 Task: Add "Software Engineer" in the job title.
Action: Mouse moved to (821, 106)
Screenshot: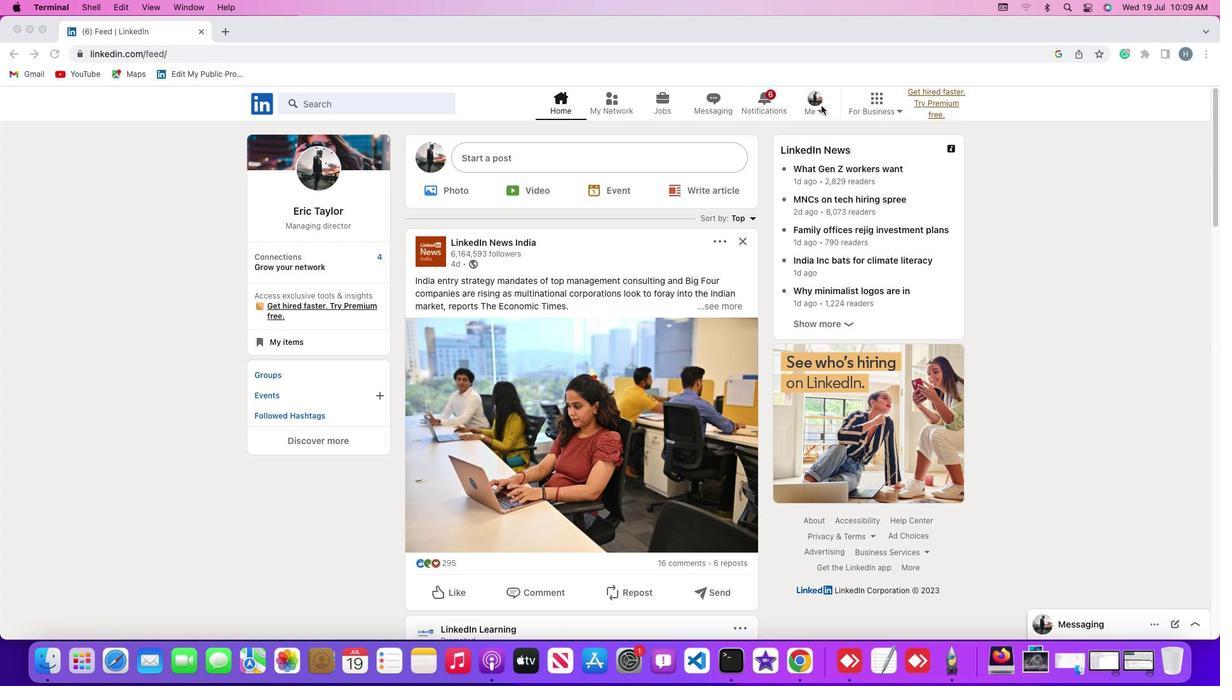 
Action: Mouse pressed left at (821, 106)
Screenshot: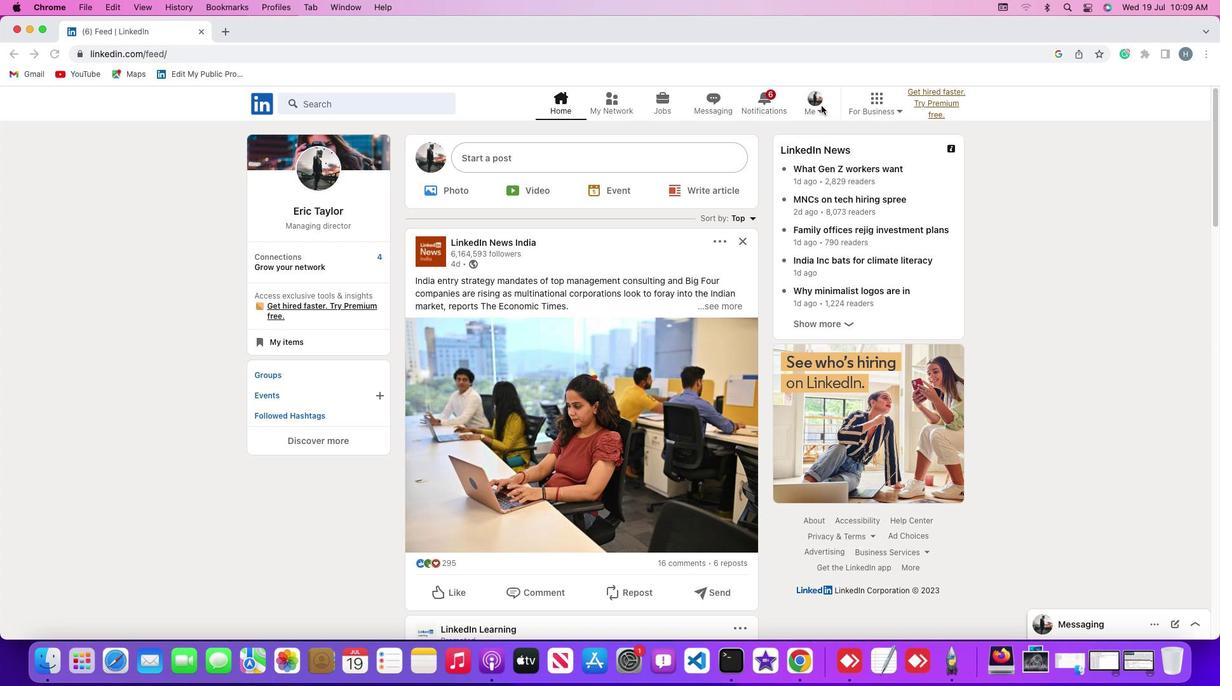 
Action: Mouse moved to (821, 110)
Screenshot: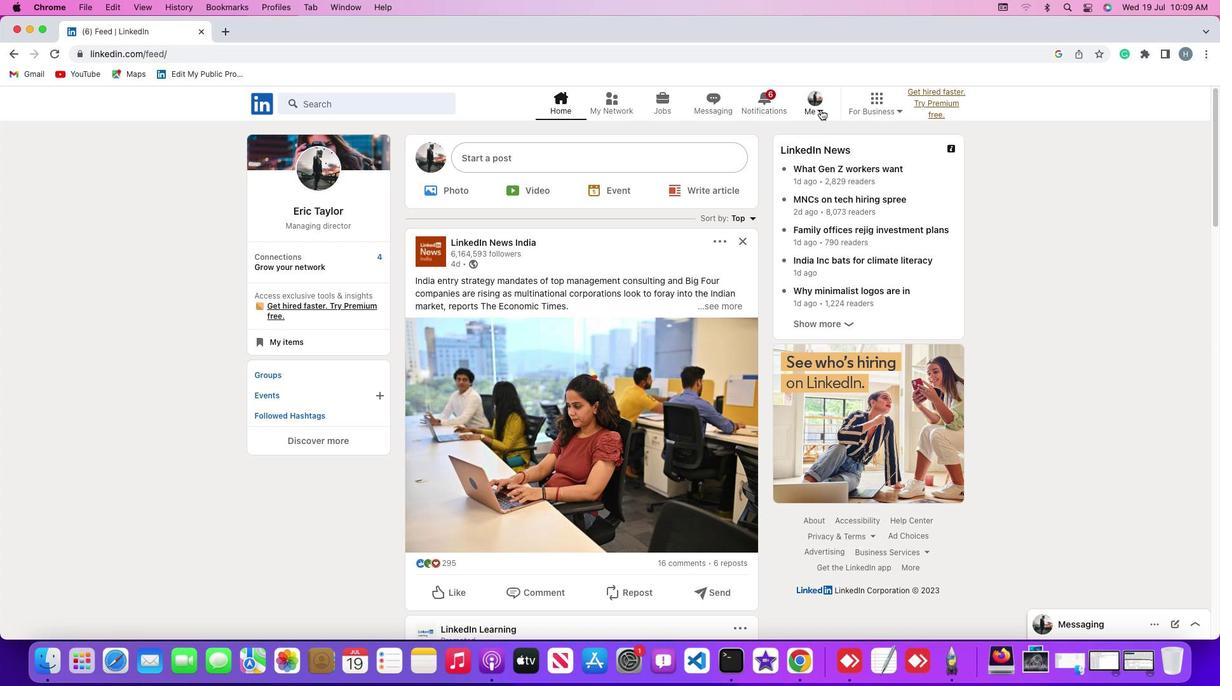 
Action: Mouse pressed left at (821, 110)
Screenshot: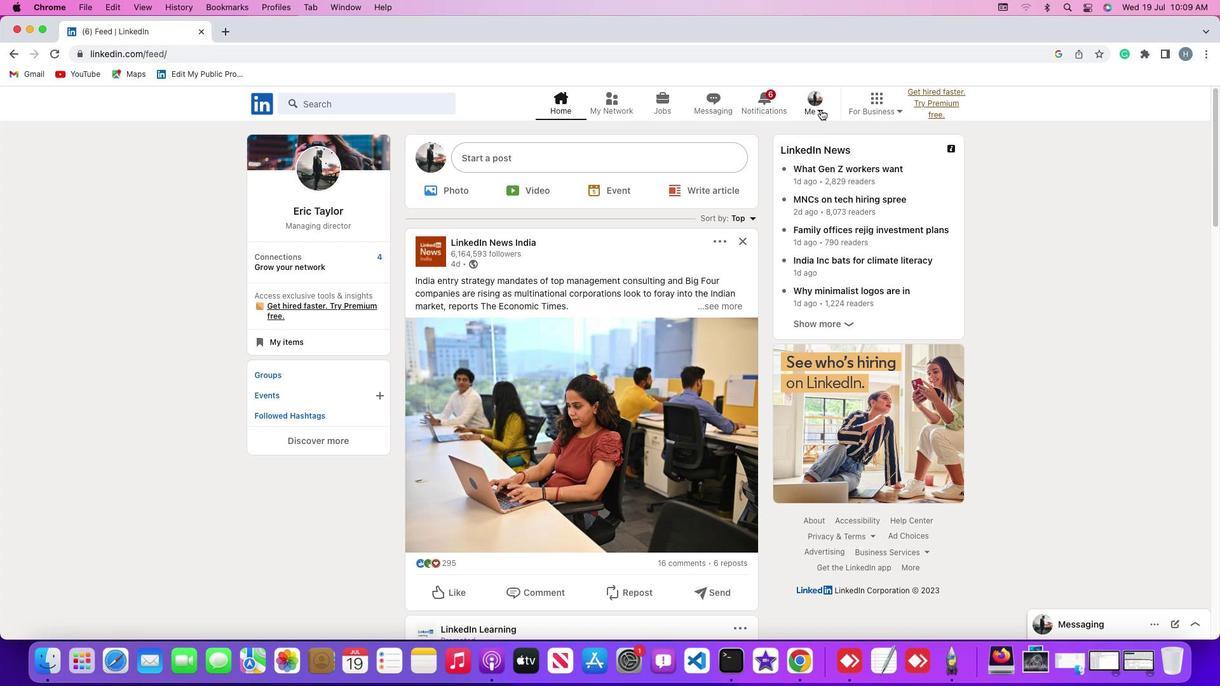
Action: Mouse moved to (812, 174)
Screenshot: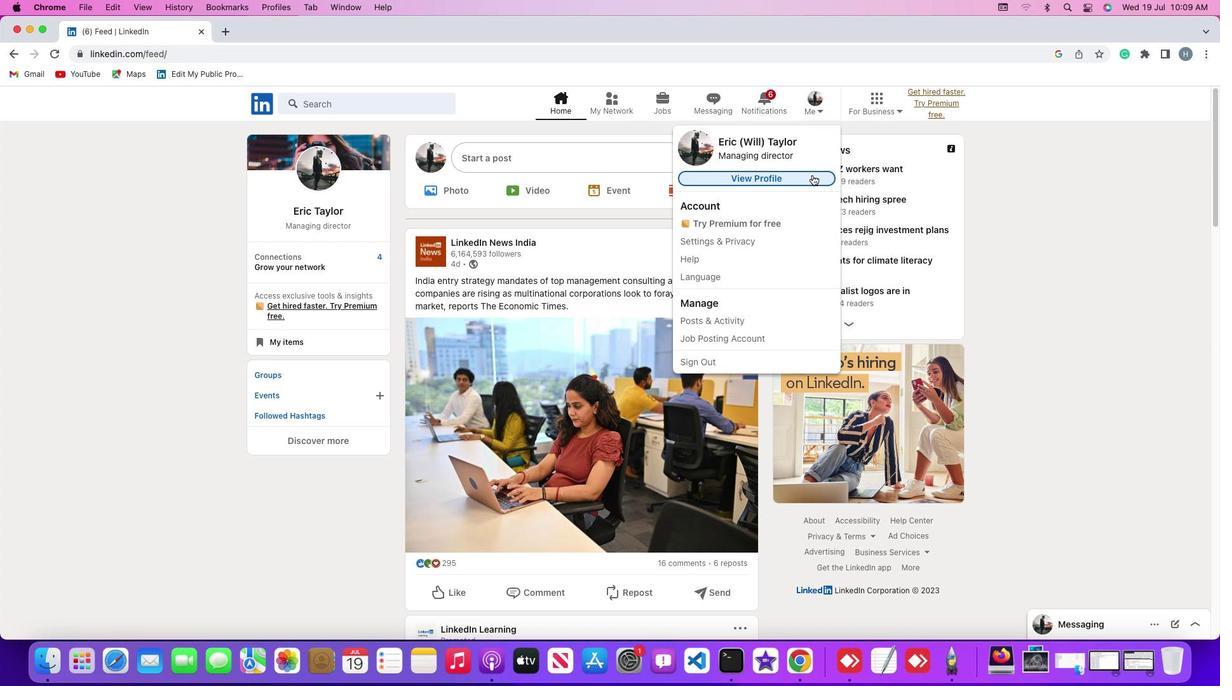 
Action: Mouse pressed left at (812, 174)
Screenshot: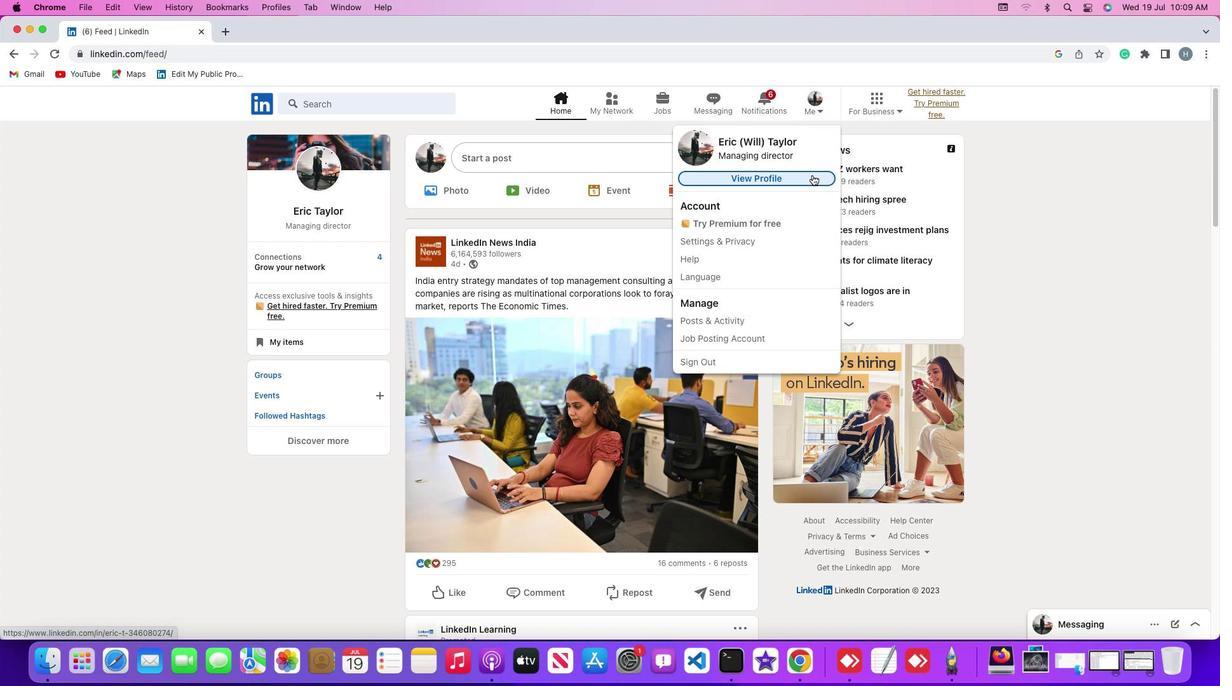 
Action: Mouse moved to (304, 381)
Screenshot: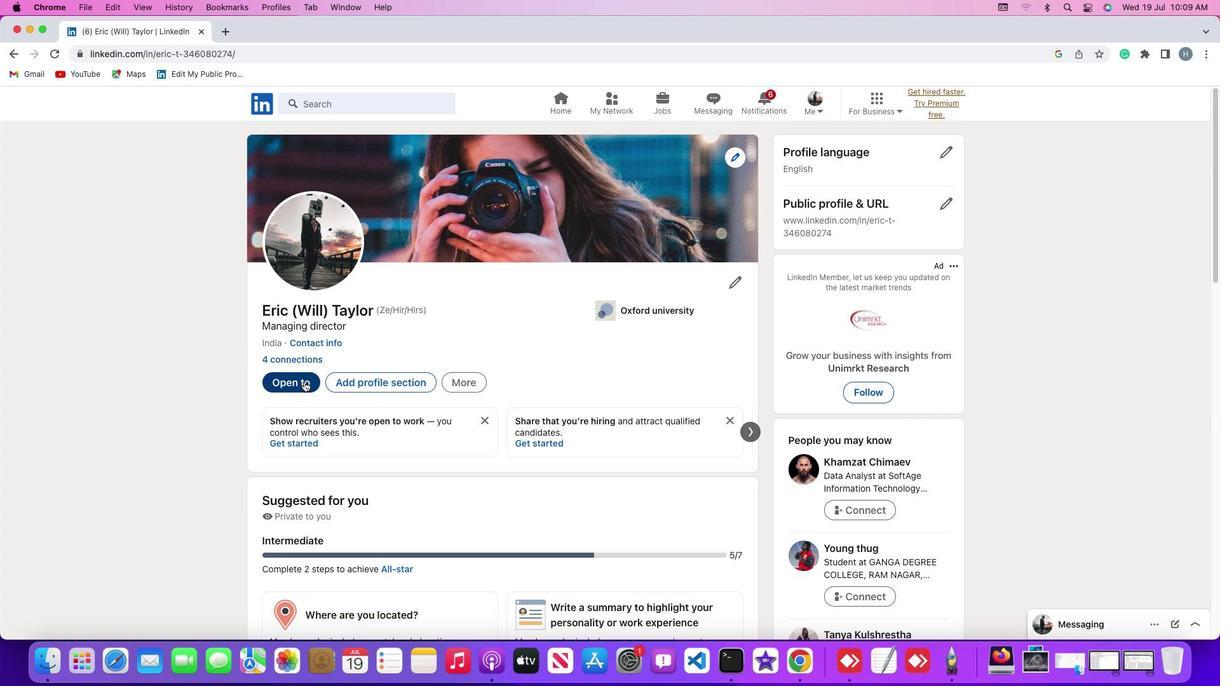
Action: Mouse pressed left at (304, 381)
Screenshot: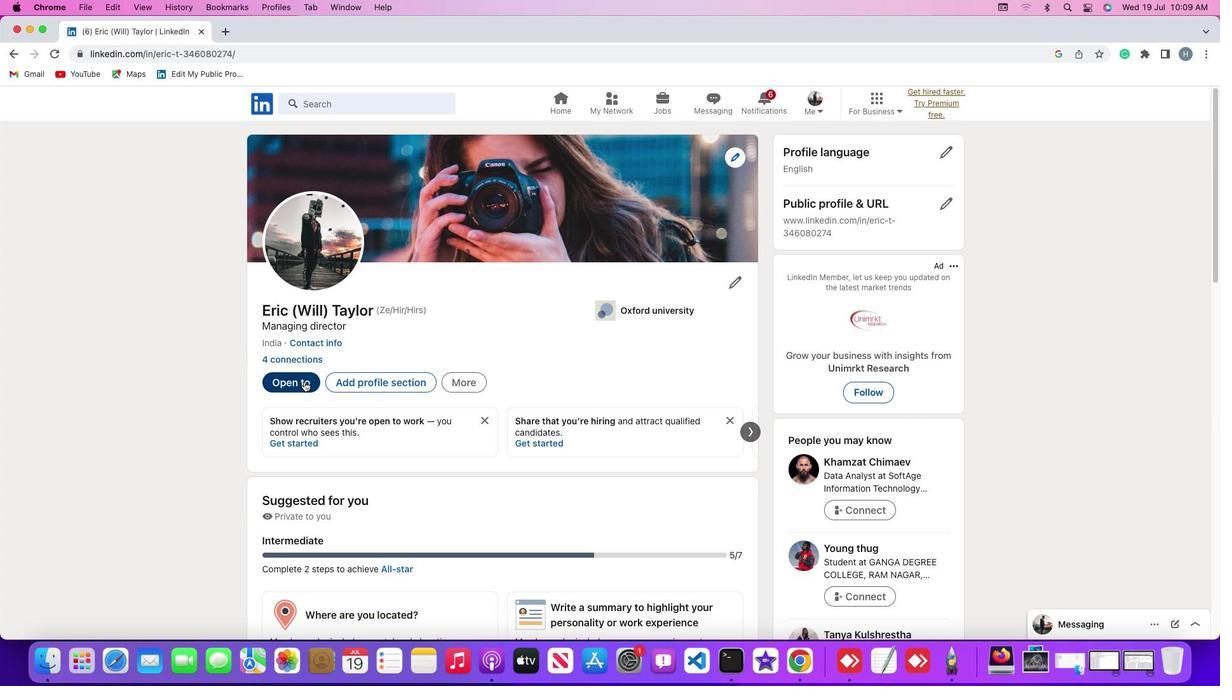 
Action: Mouse moved to (312, 473)
Screenshot: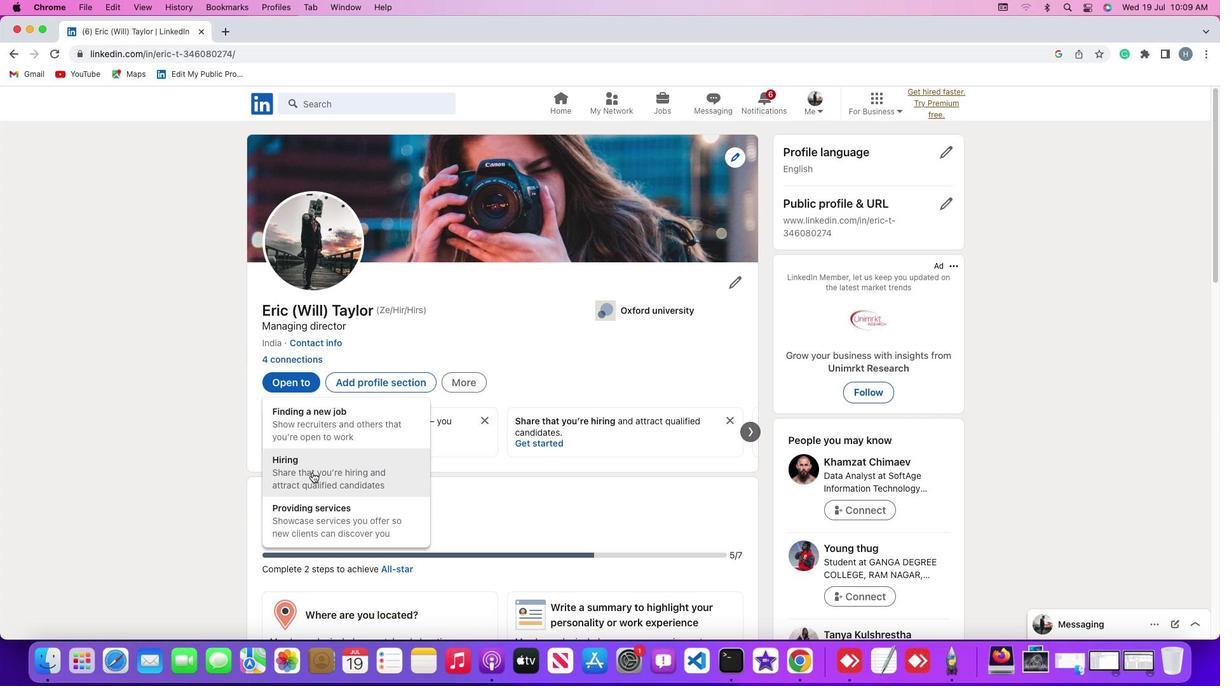
Action: Mouse pressed left at (312, 473)
Screenshot: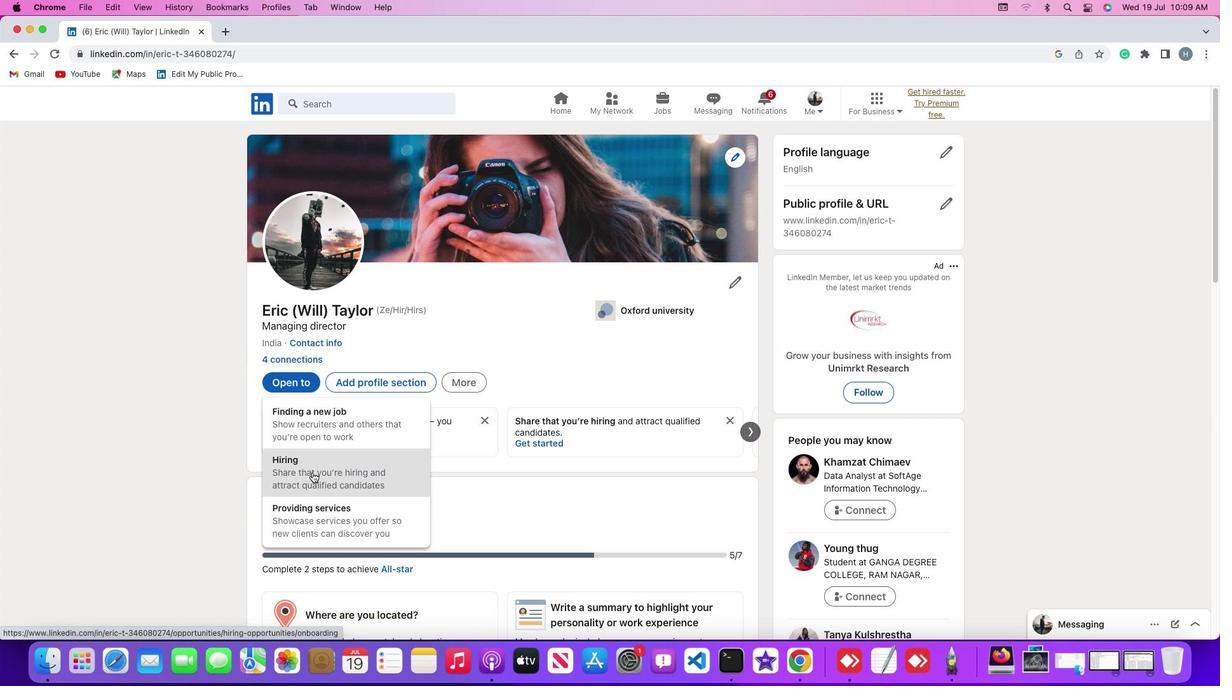 
Action: Mouse moved to (610, 441)
Screenshot: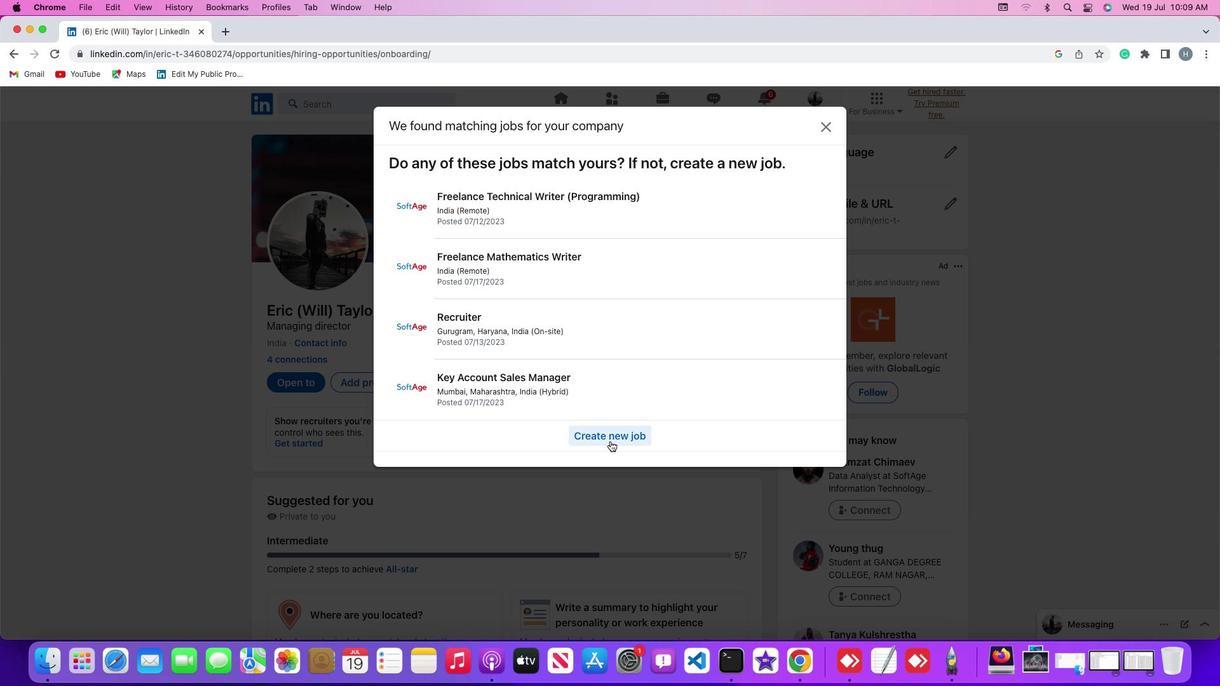 
Action: Mouse pressed left at (610, 441)
Screenshot: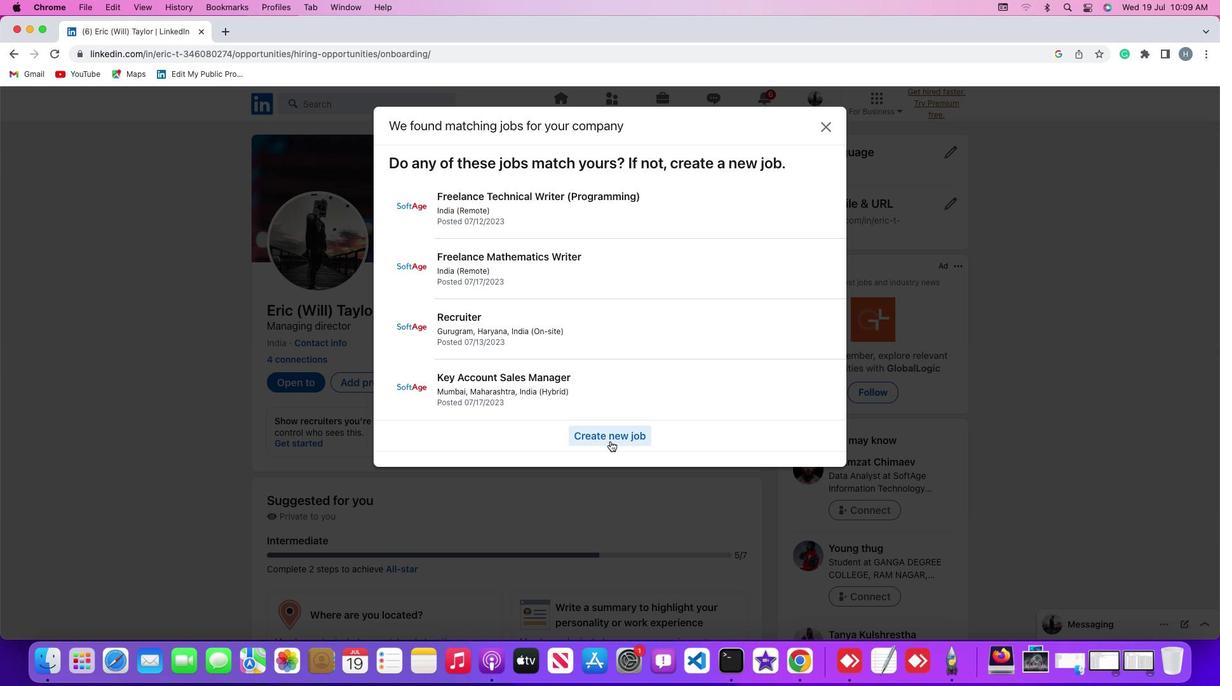 
Action: Mouse moved to (581, 186)
Screenshot: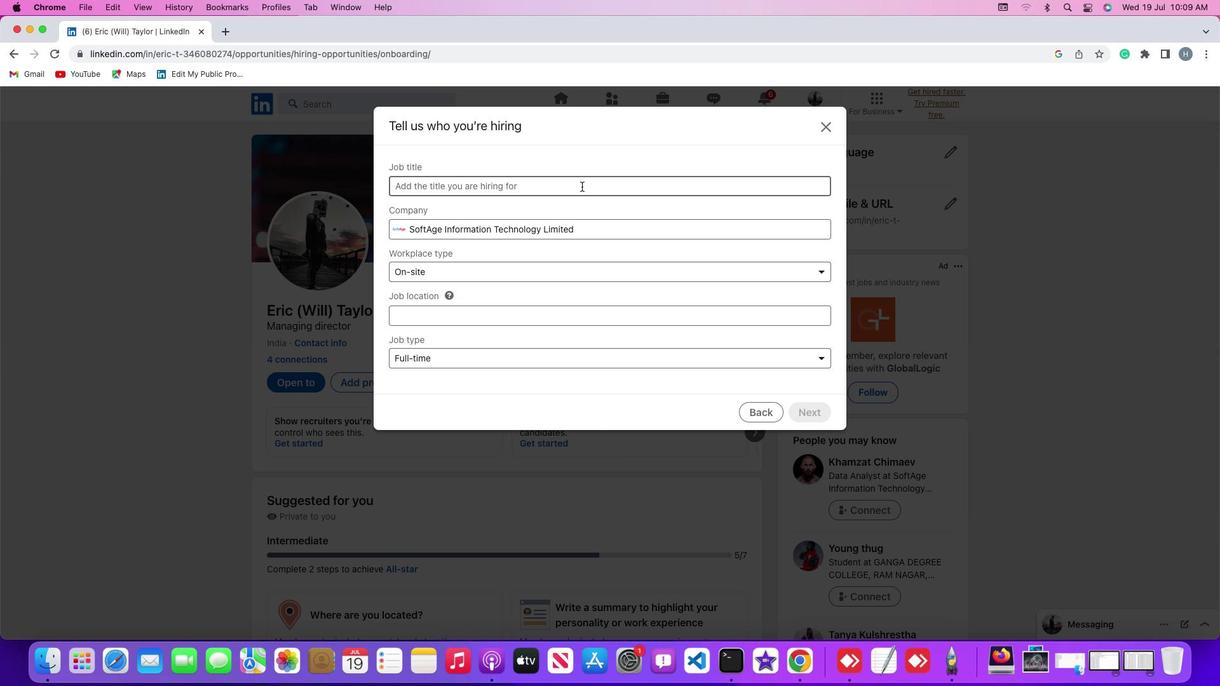 
Action: Mouse pressed left at (581, 186)
Screenshot: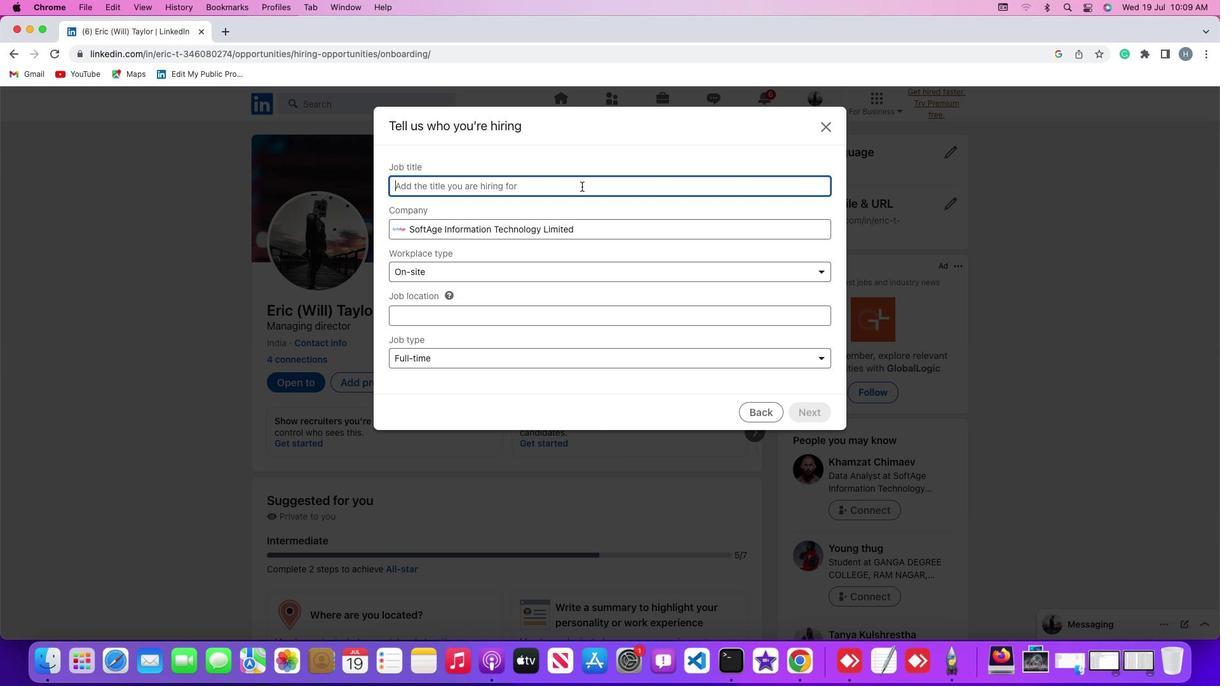 
Action: Key pressed Key.shift'S''o''f''t''w''a''r''e'Key.spaceKey.shift'E''n'
Screenshot: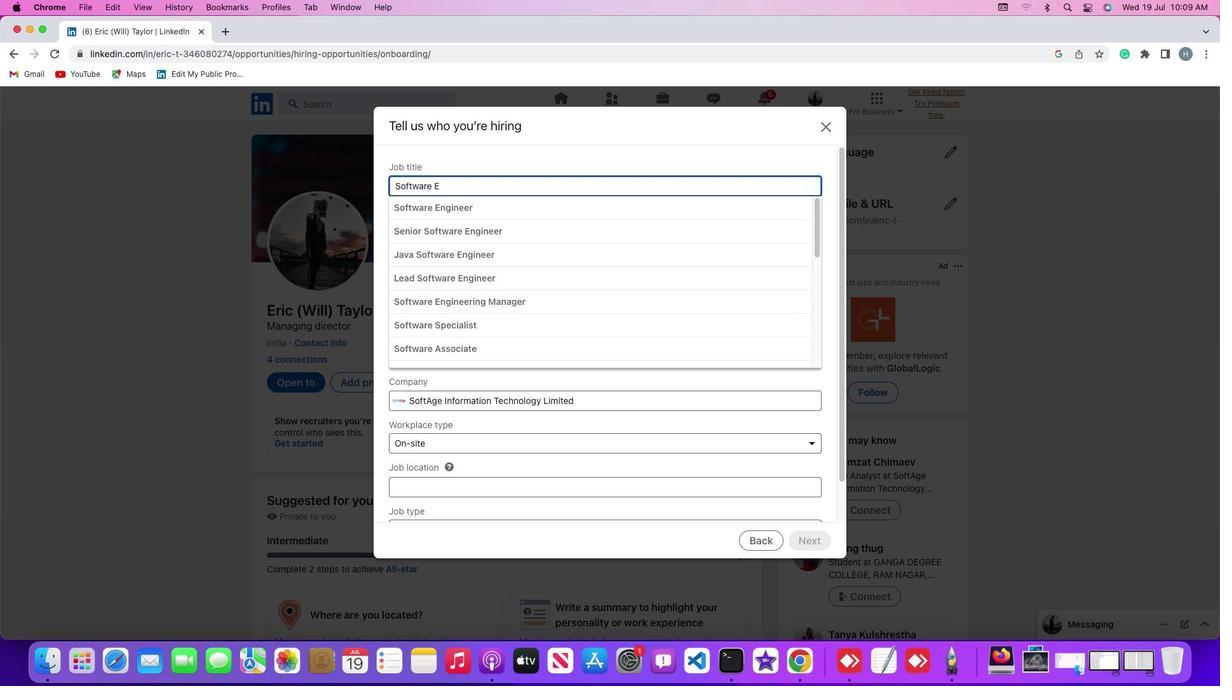 
Action: Mouse moved to (577, 207)
Screenshot: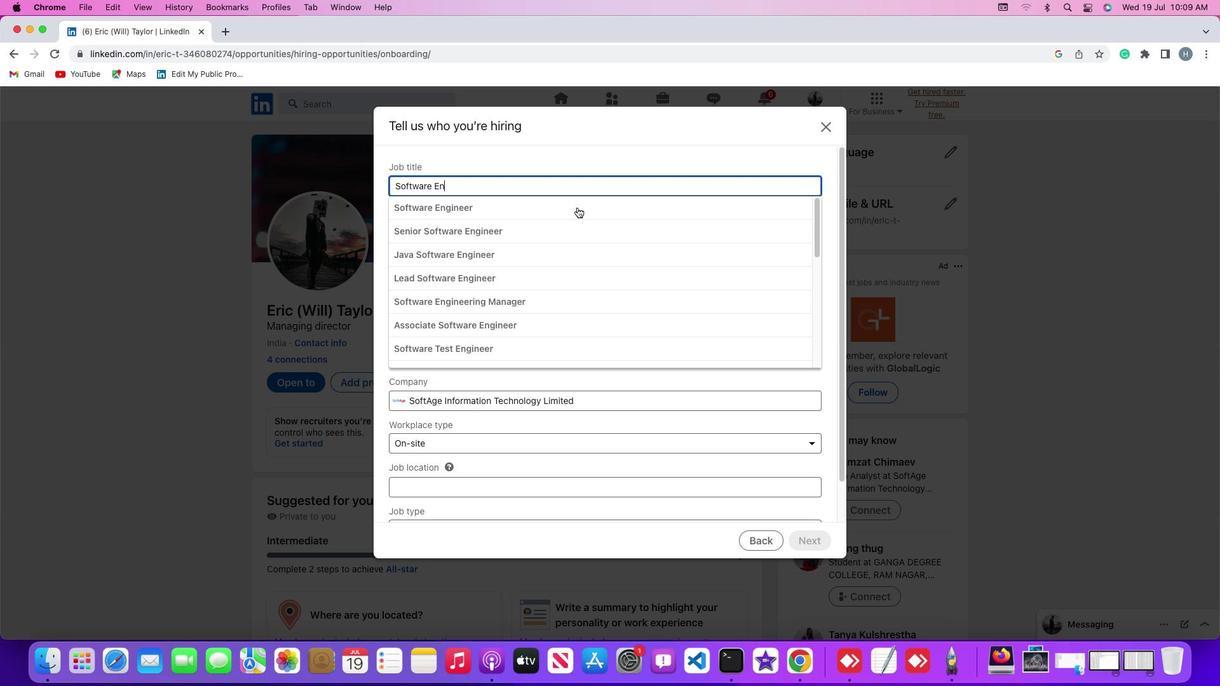 
Action: Mouse pressed left at (577, 207)
Screenshot: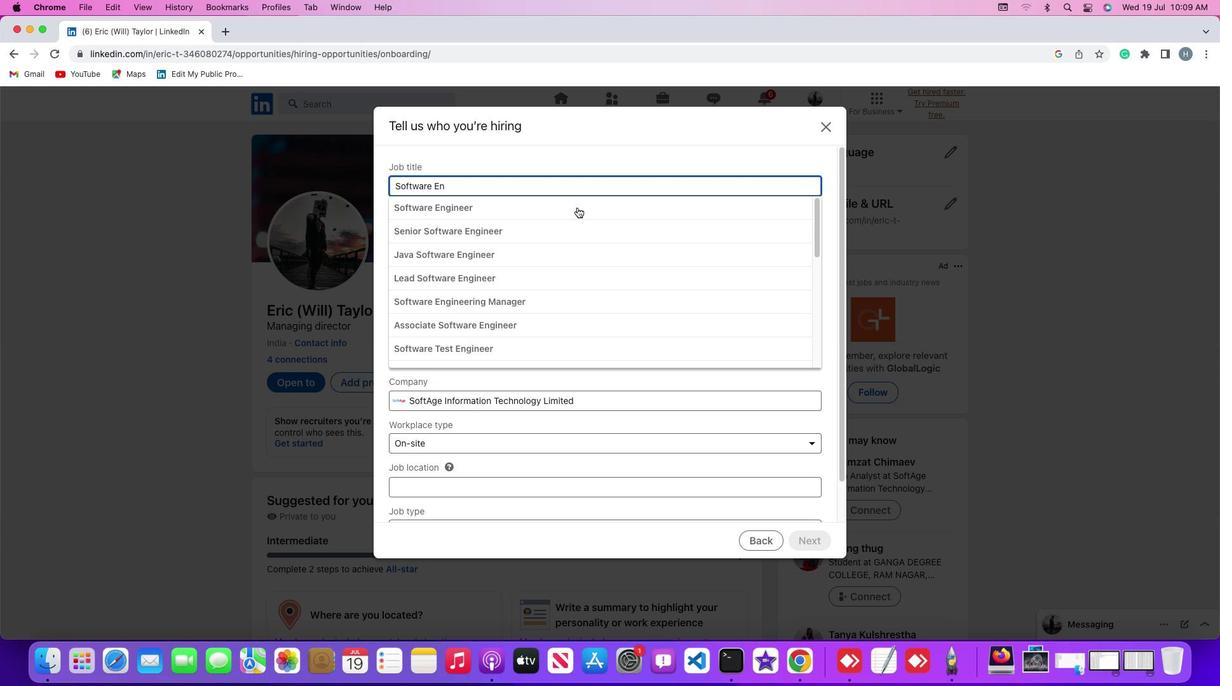 
